 Task: Check the percentage active listings of pantry in the last 1 year.
Action: Mouse moved to (823, 199)
Screenshot: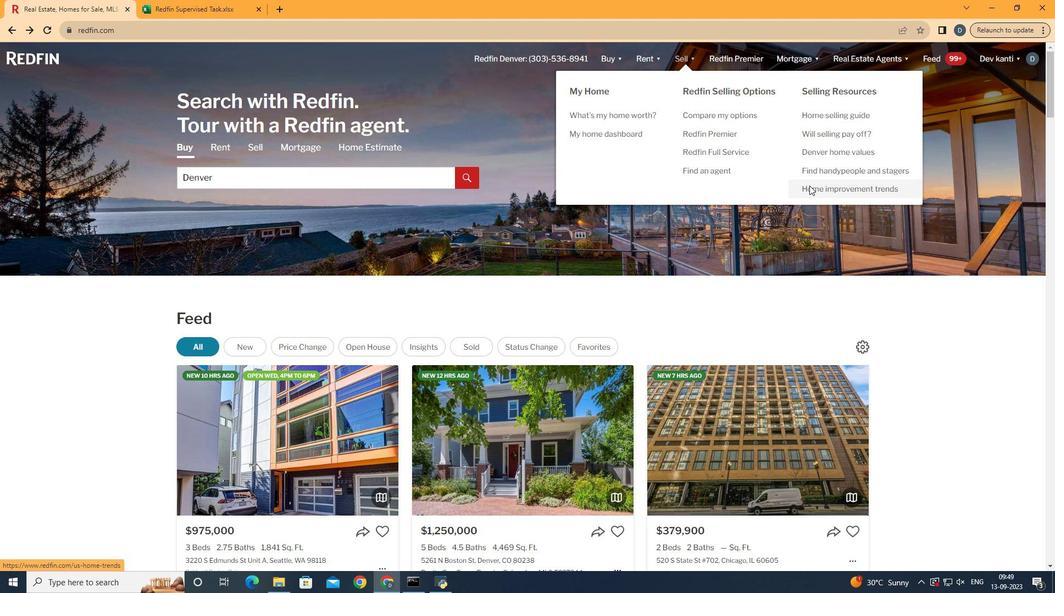 
Action: Mouse pressed left at (823, 199)
Screenshot: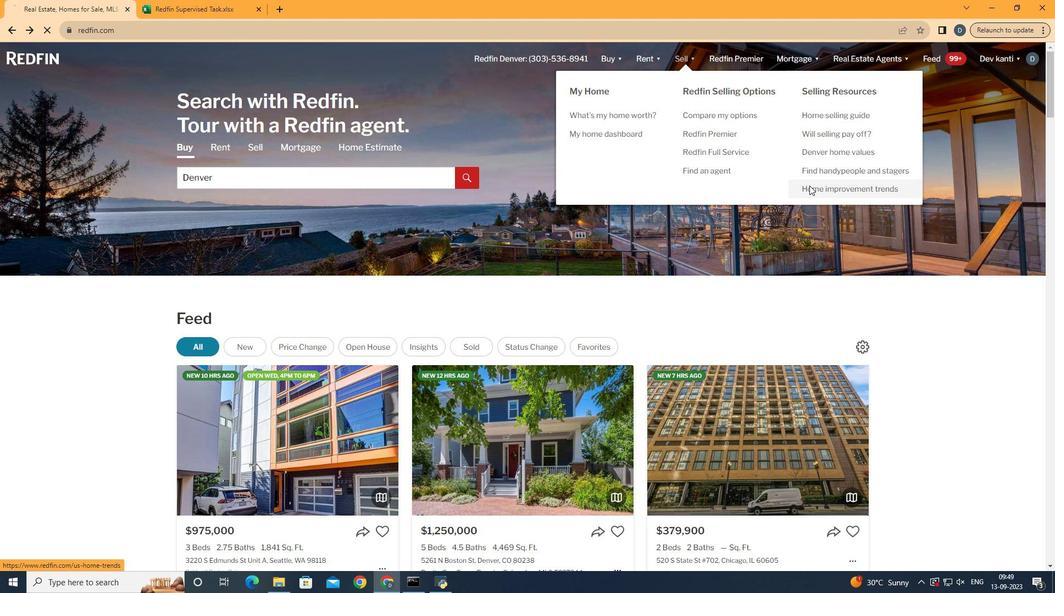 
Action: Mouse moved to (277, 224)
Screenshot: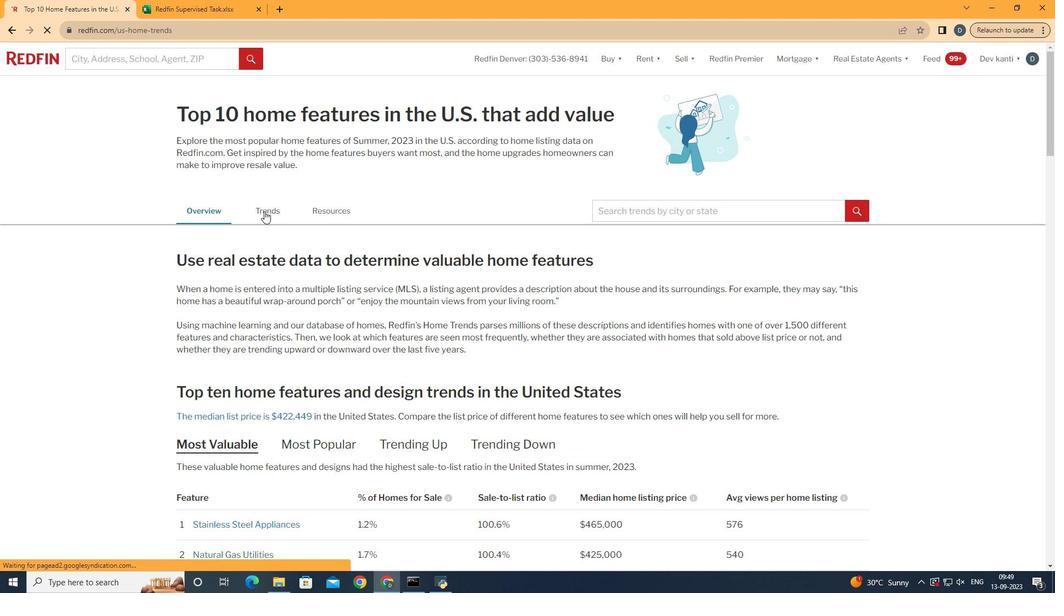 
Action: Mouse pressed left at (277, 224)
Screenshot: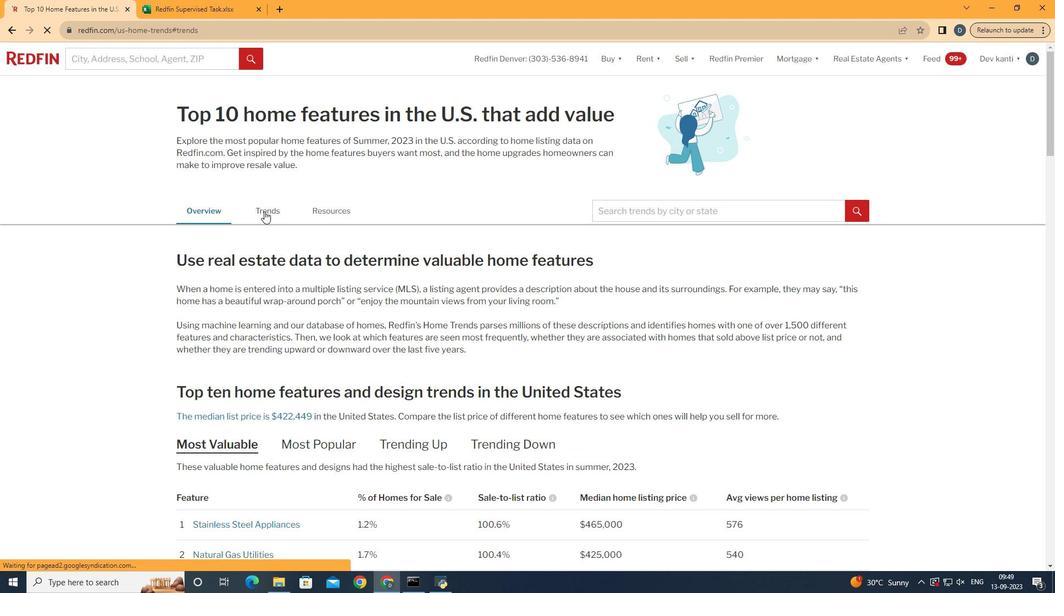 
Action: Mouse moved to (422, 322)
Screenshot: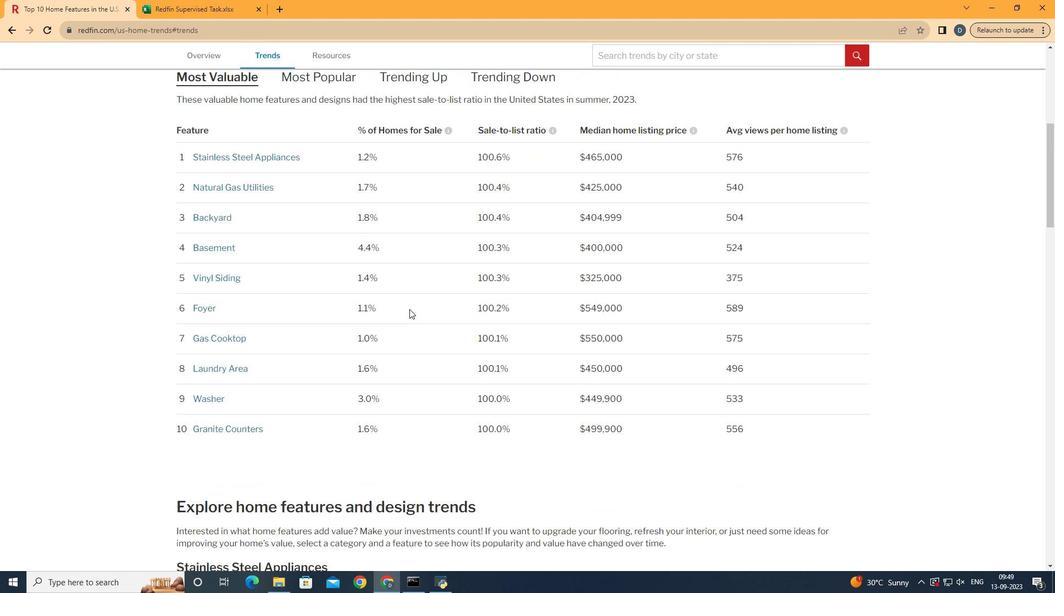 
Action: Mouse scrolled (422, 322) with delta (0, 0)
Screenshot: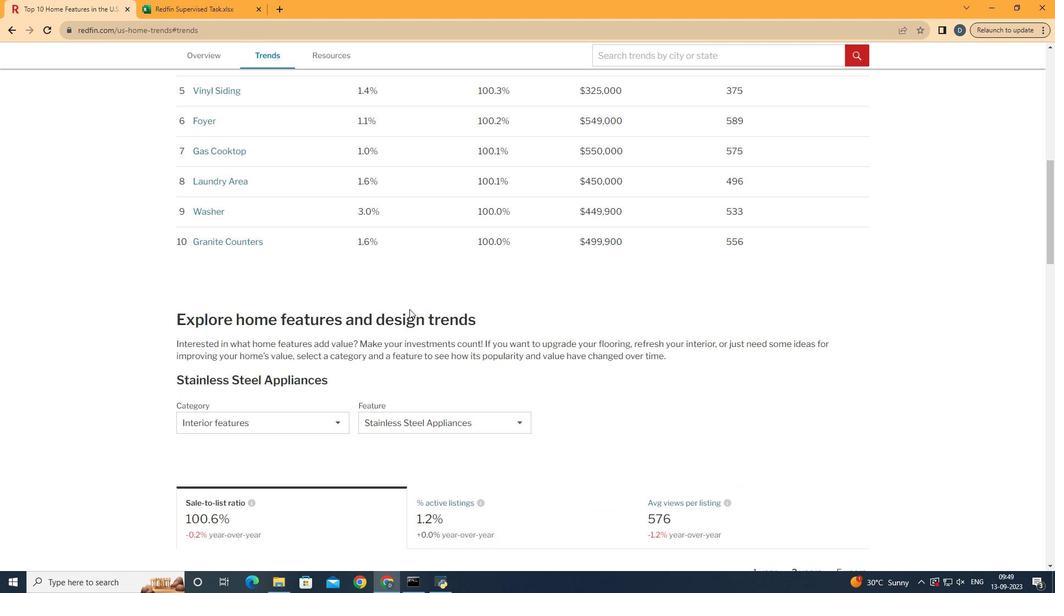
Action: Mouse scrolled (422, 322) with delta (0, 0)
Screenshot: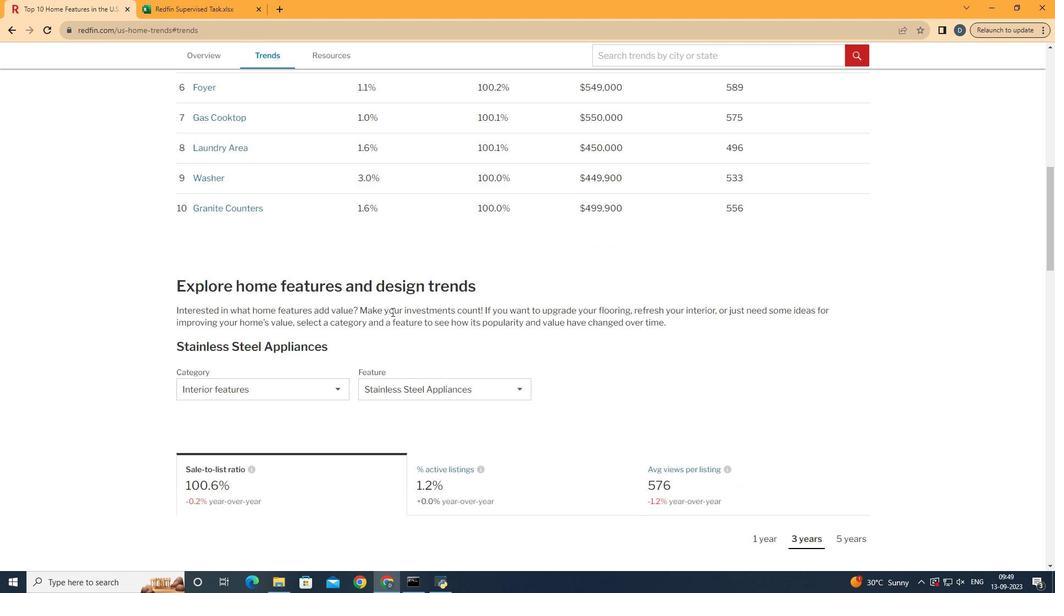 
Action: Mouse scrolled (422, 322) with delta (0, 0)
Screenshot: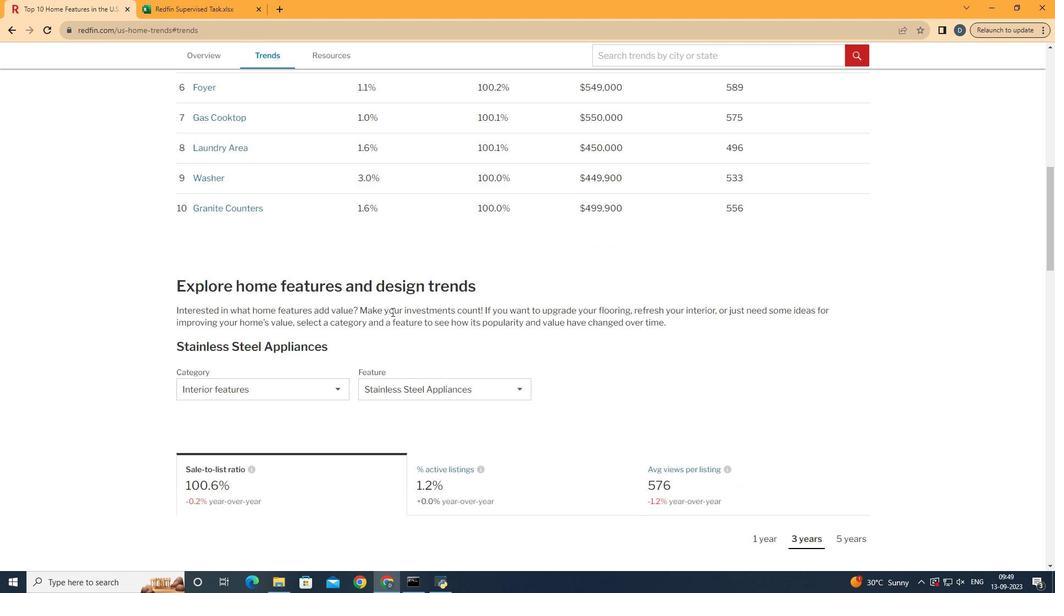 
Action: Mouse scrolled (422, 322) with delta (0, 0)
Screenshot: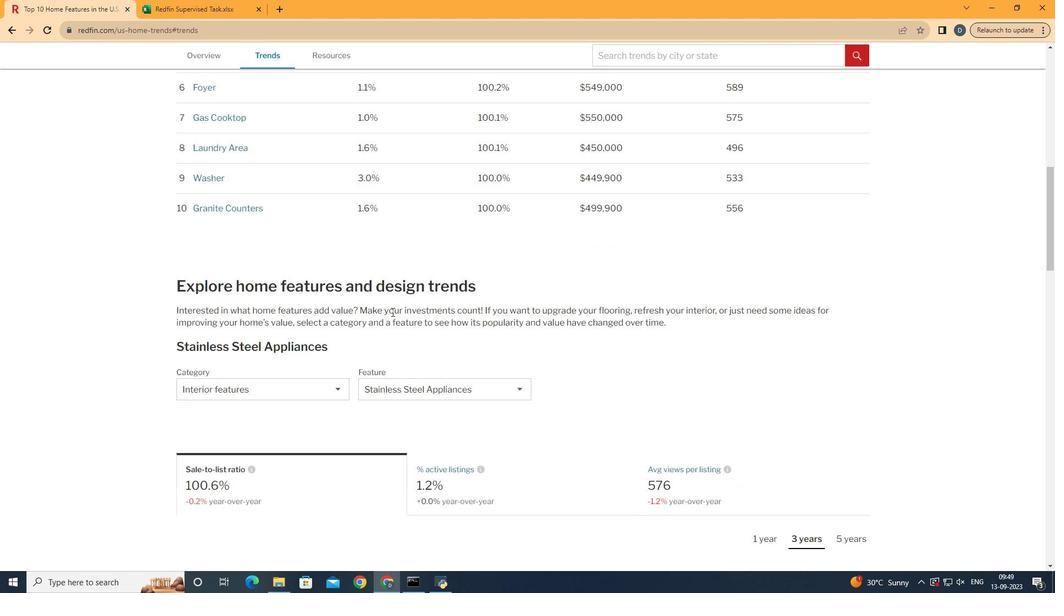 
Action: Mouse scrolled (422, 322) with delta (0, 0)
Screenshot: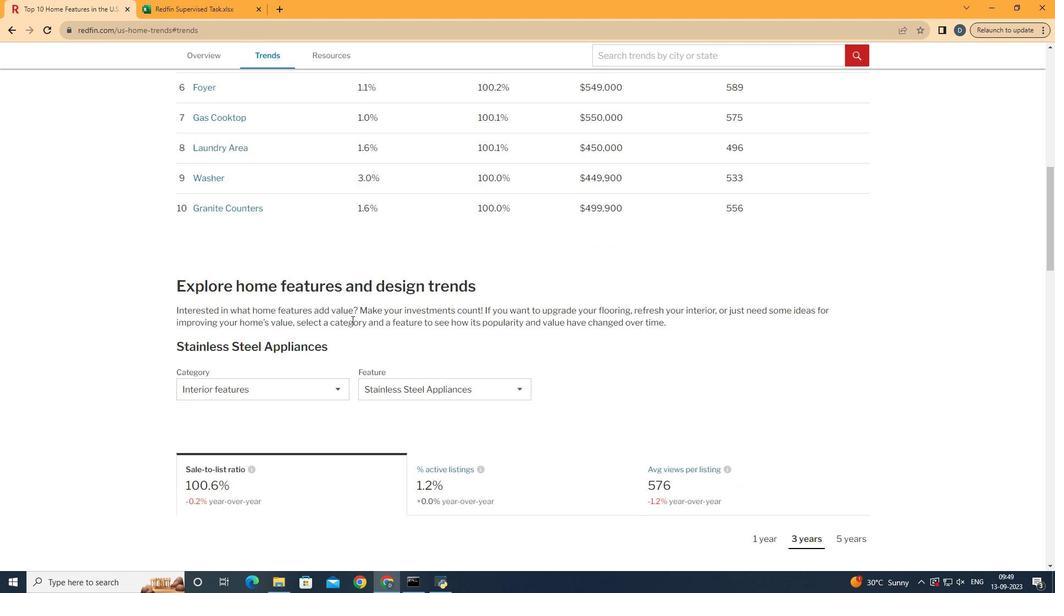 
Action: Mouse moved to (277, 400)
Screenshot: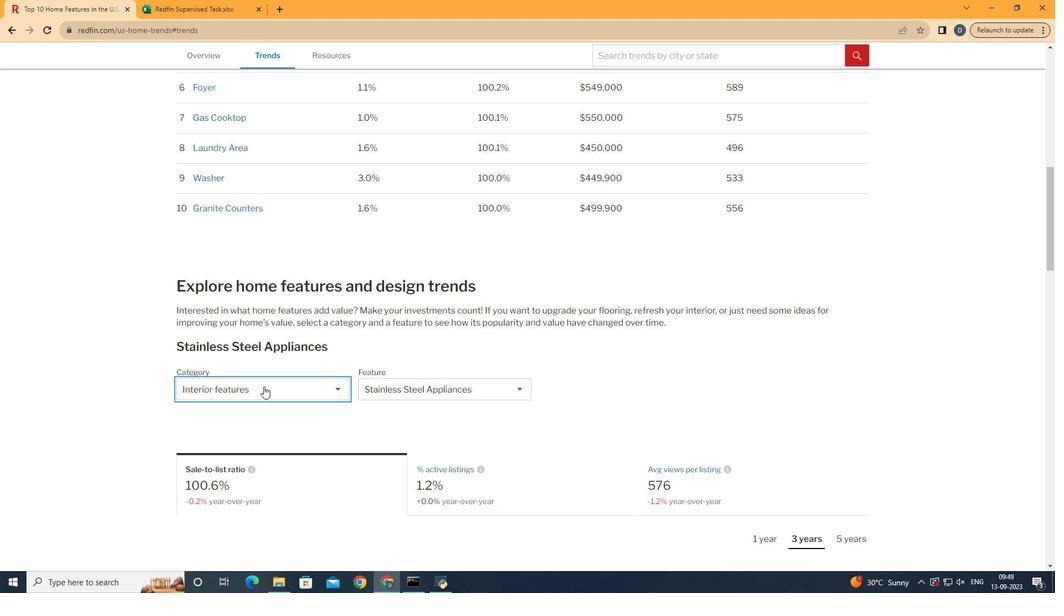 
Action: Mouse pressed left at (277, 400)
Screenshot: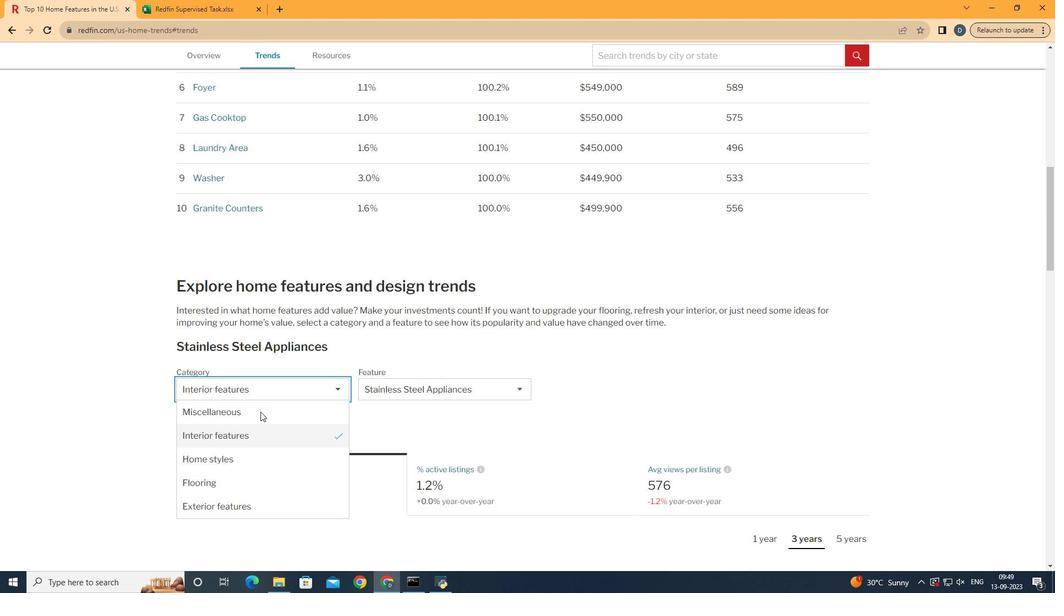 
Action: Mouse moved to (275, 447)
Screenshot: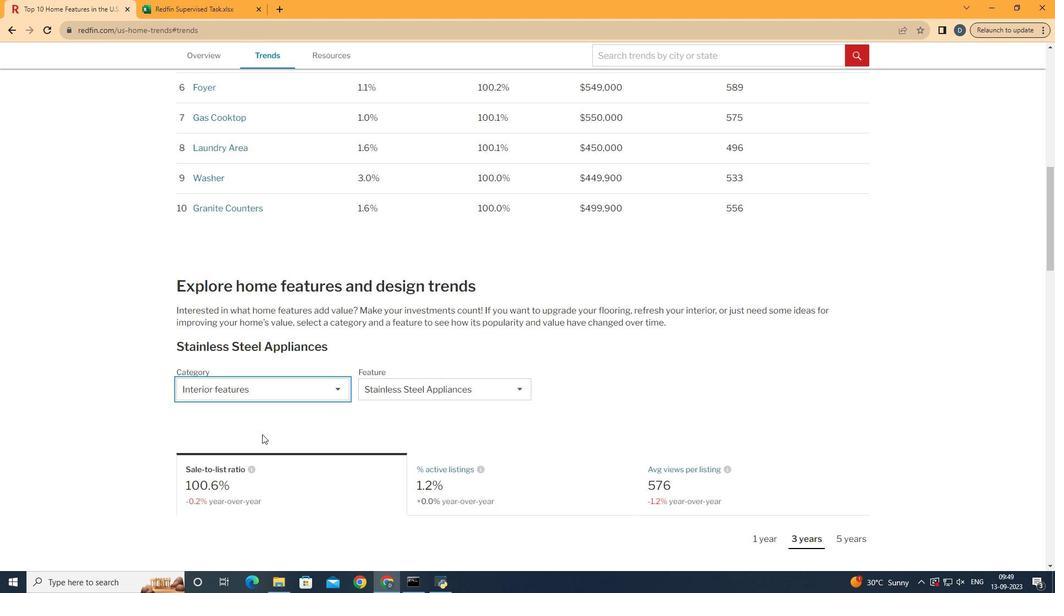
Action: Mouse pressed left at (275, 447)
Screenshot: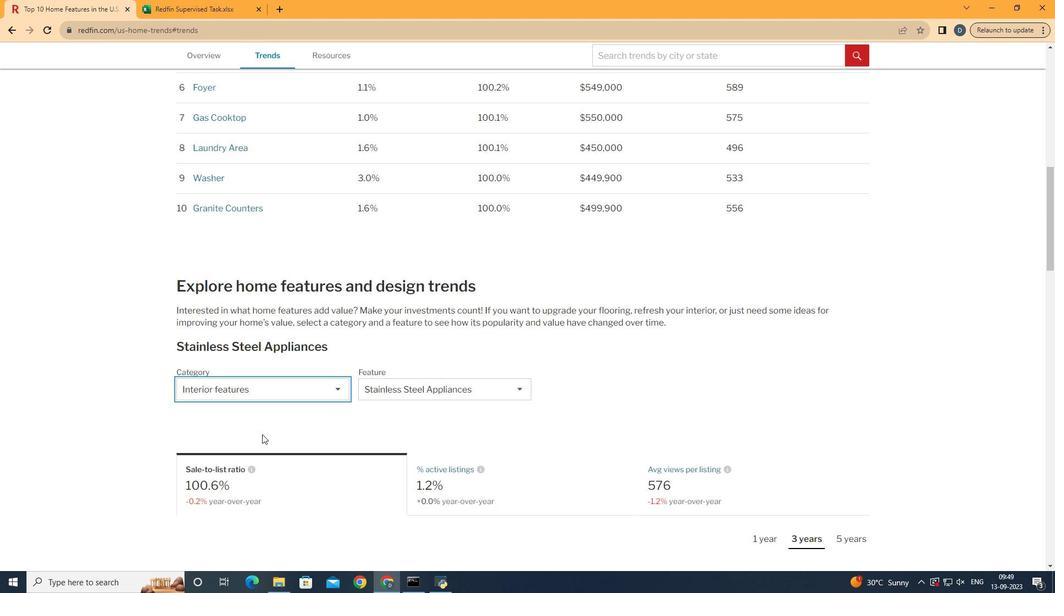 
Action: Mouse moved to (492, 413)
Screenshot: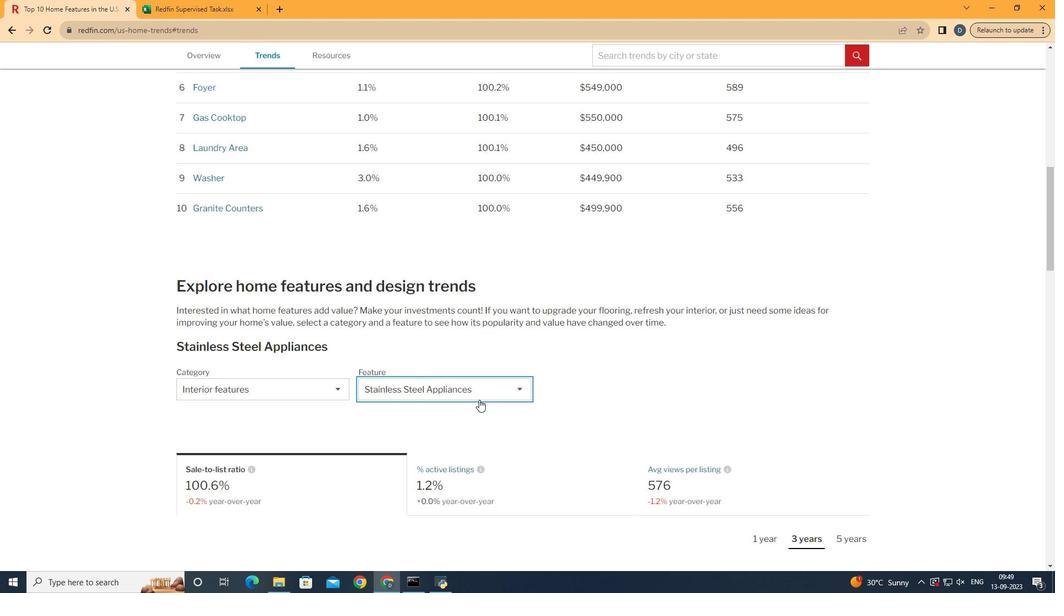 
Action: Mouse pressed left at (492, 413)
Screenshot: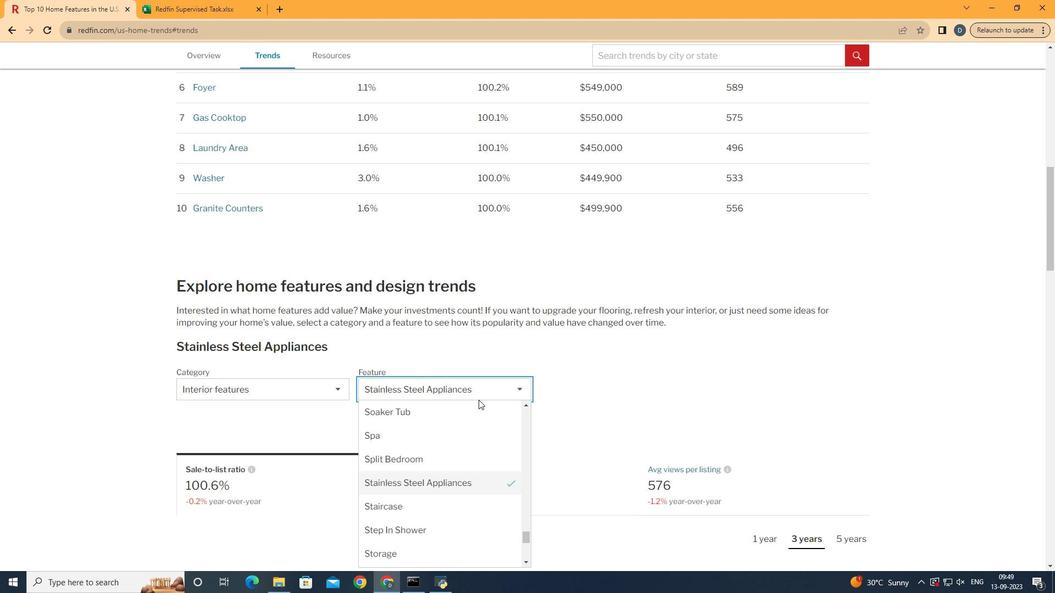 
Action: Mouse moved to (483, 500)
Screenshot: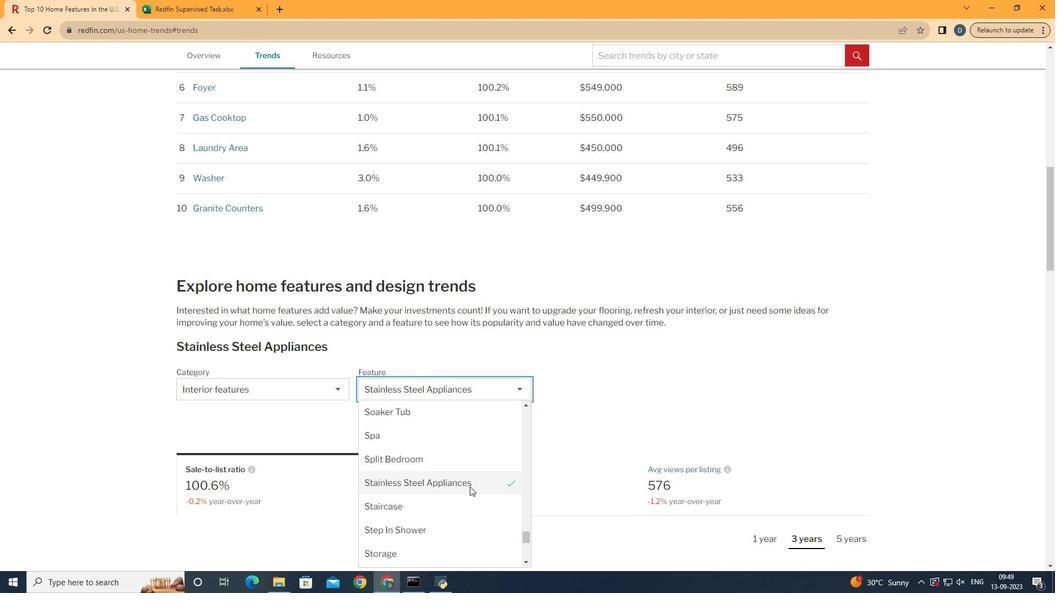 
Action: Mouse scrolled (483, 501) with delta (0, 0)
Screenshot: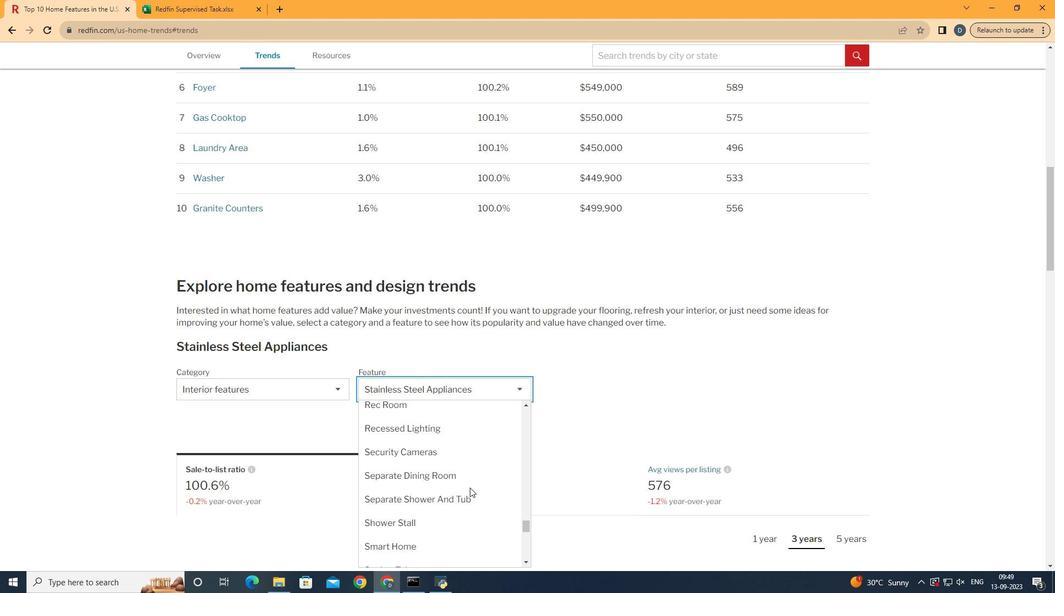 
Action: Mouse scrolled (483, 501) with delta (0, 0)
Screenshot: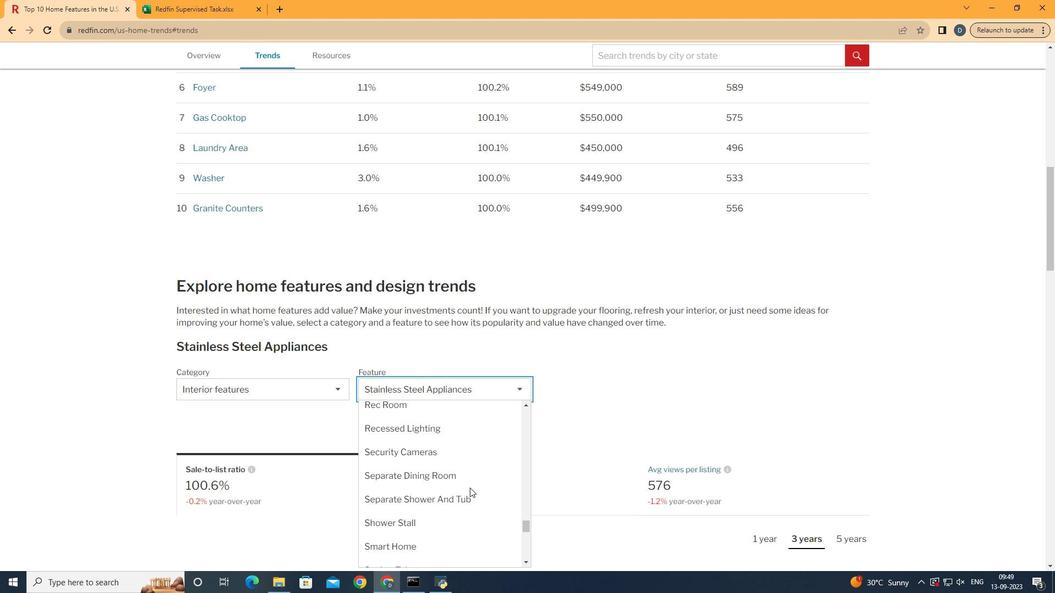 
Action: Mouse moved to (483, 501)
Screenshot: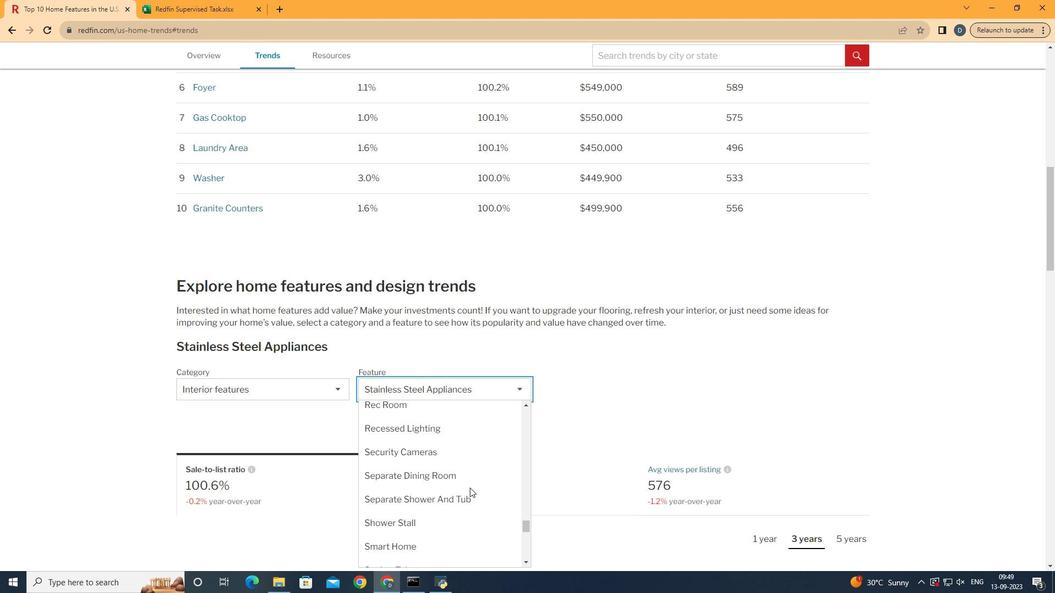 
Action: Mouse scrolled (483, 502) with delta (0, 0)
Screenshot: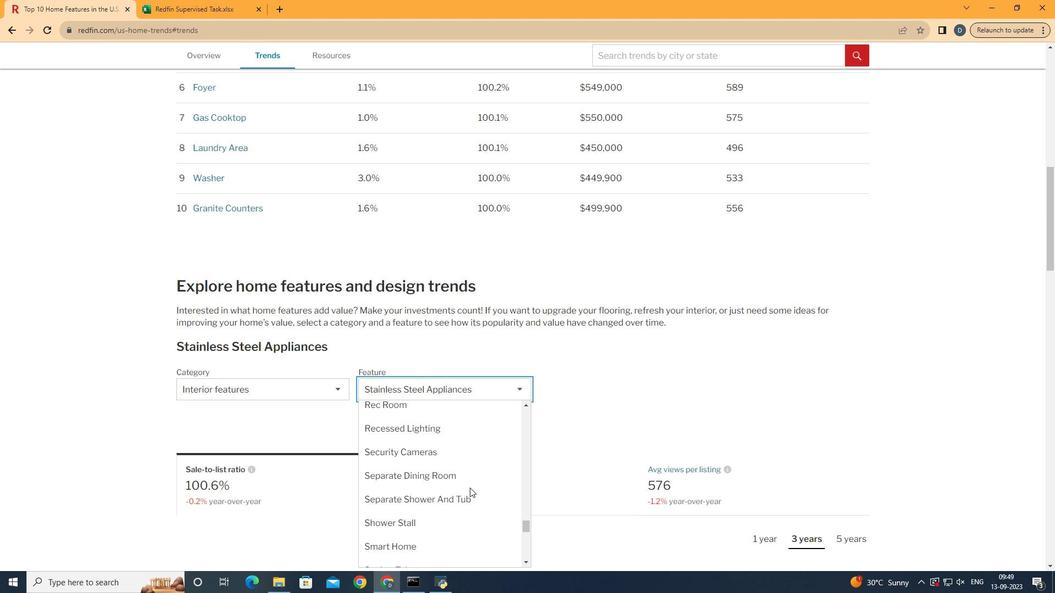 
Action: Mouse scrolled (483, 502) with delta (0, 0)
Screenshot: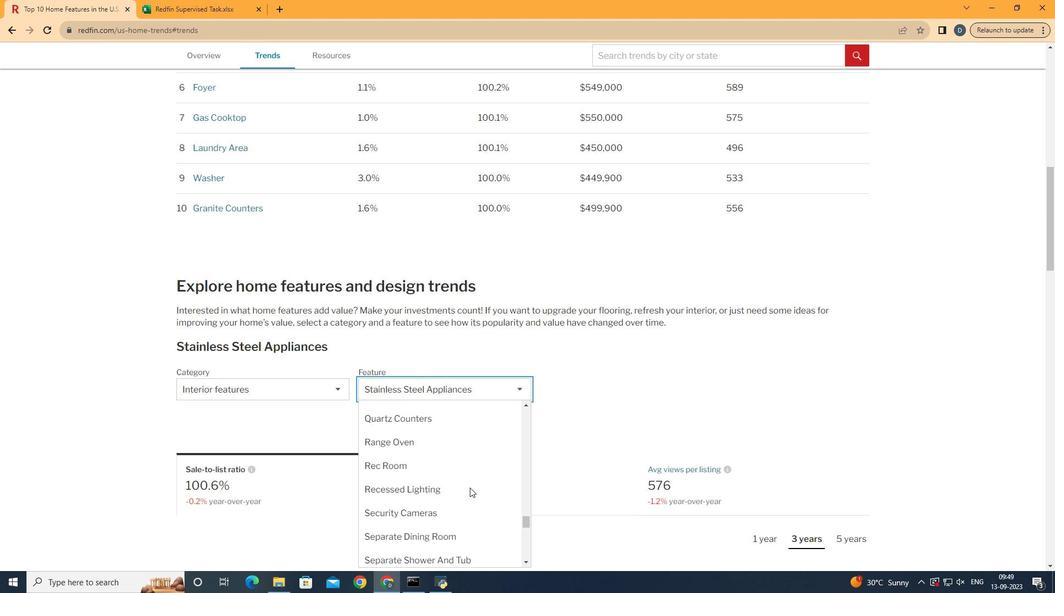 
Action: Mouse moved to (476, 458)
Screenshot: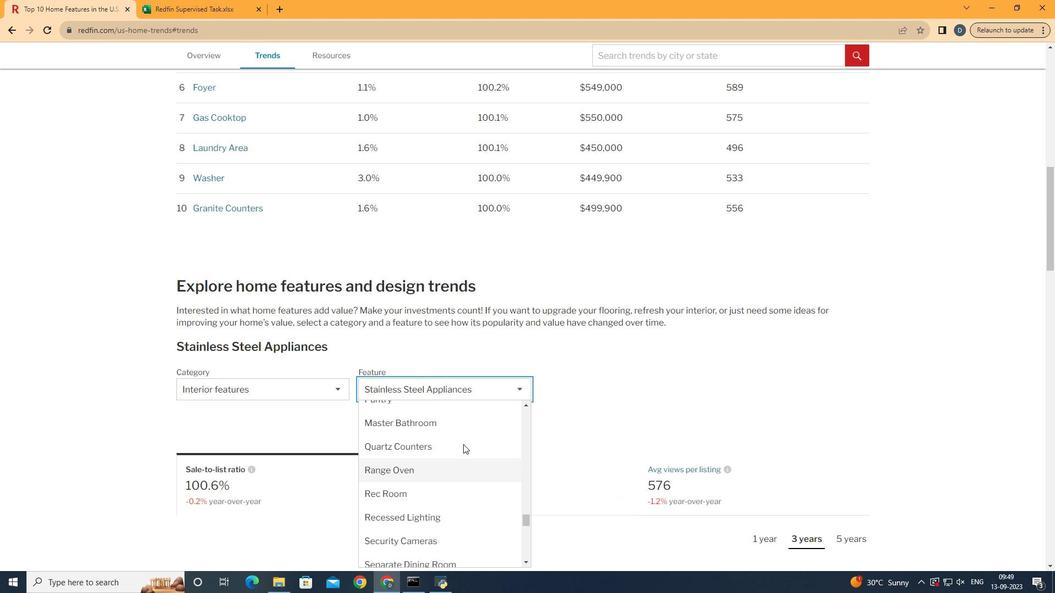 
Action: Mouse scrolled (476, 458) with delta (0, 0)
Screenshot: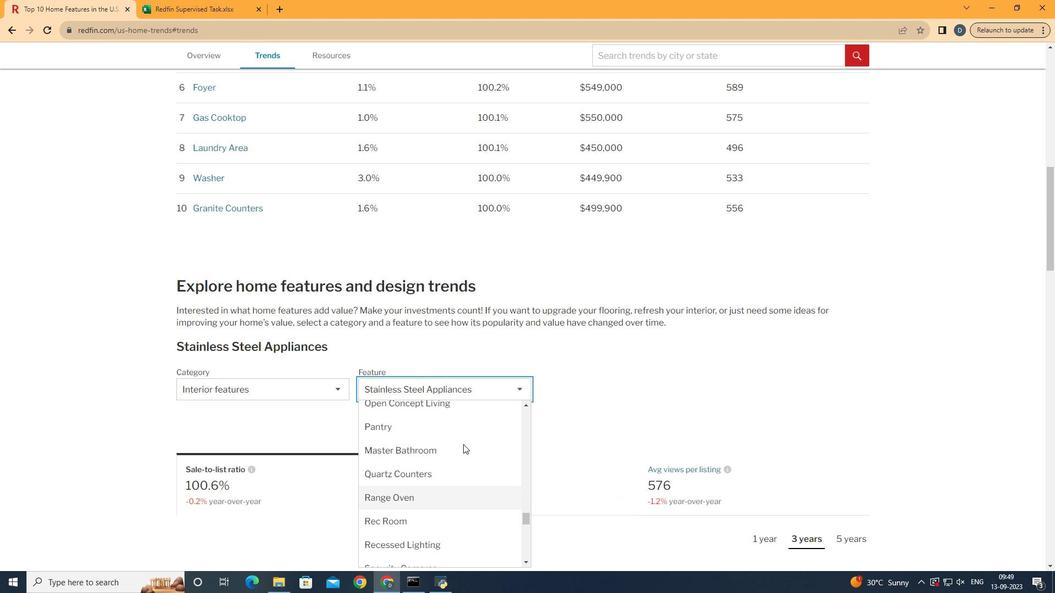 
Action: Mouse moved to (492, 438)
Screenshot: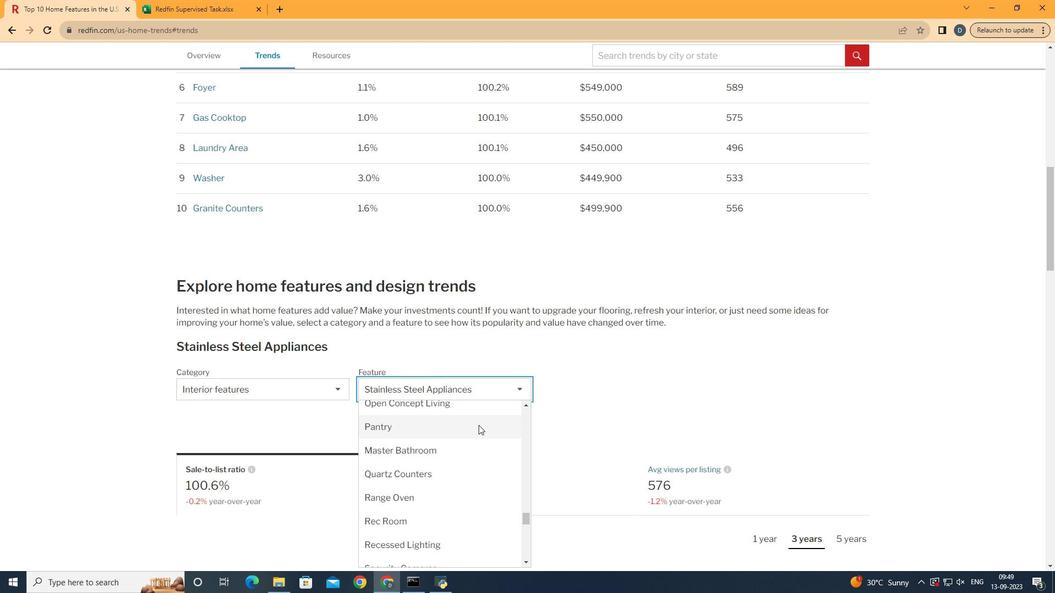 
Action: Mouse pressed left at (492, 438)
Screenshot: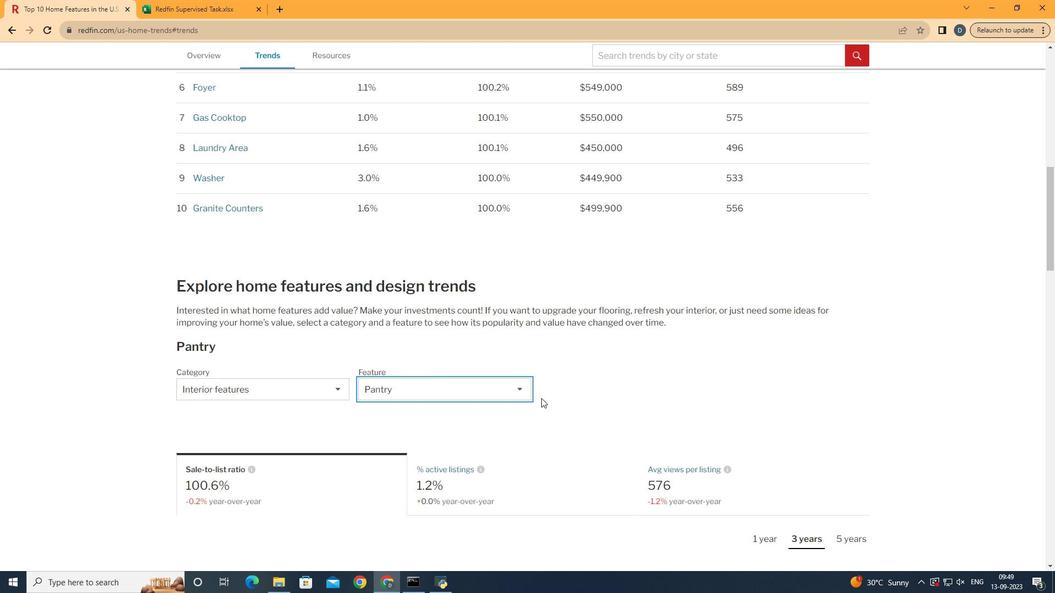 
Action: Mouse moved to (643, 374)
Screenshot: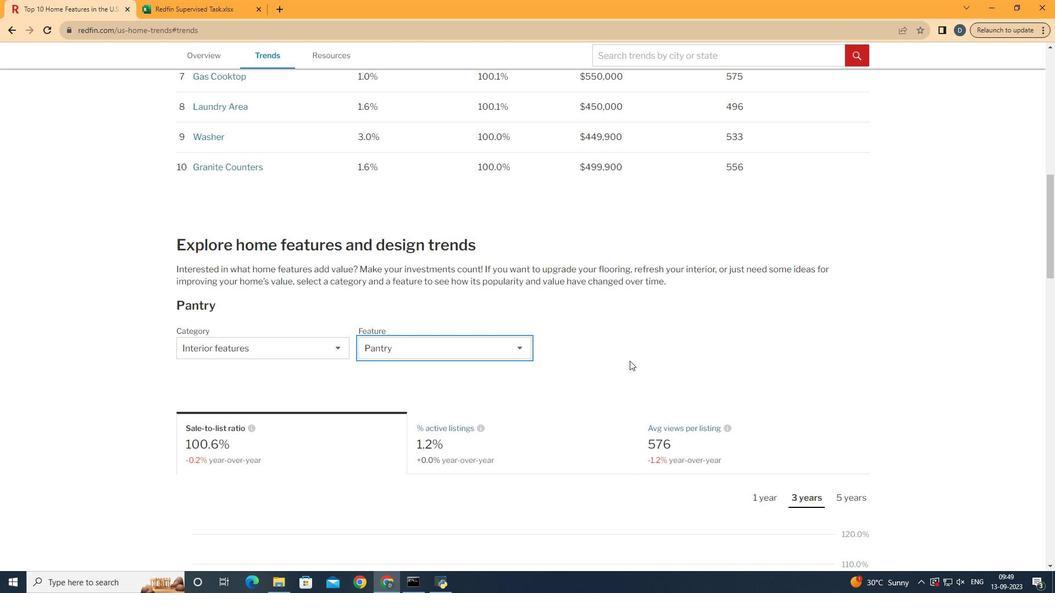 
Action: Mouse scrolled (643, 373) with delta (0, 0)
Screenshot: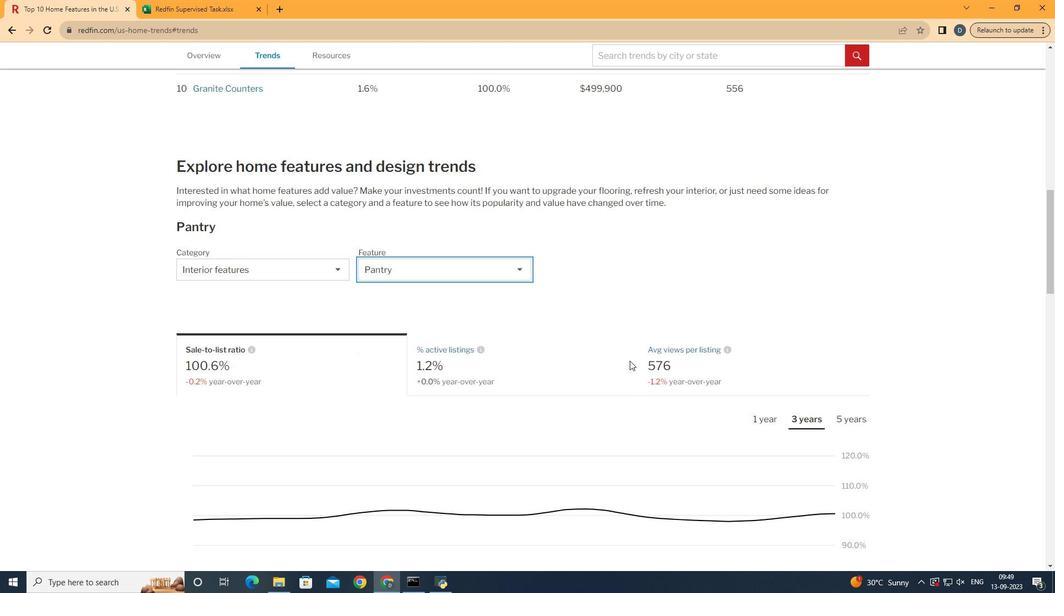 
Action: Mouse scrolled (643, 373) with delta (0, 0)
Screenshot: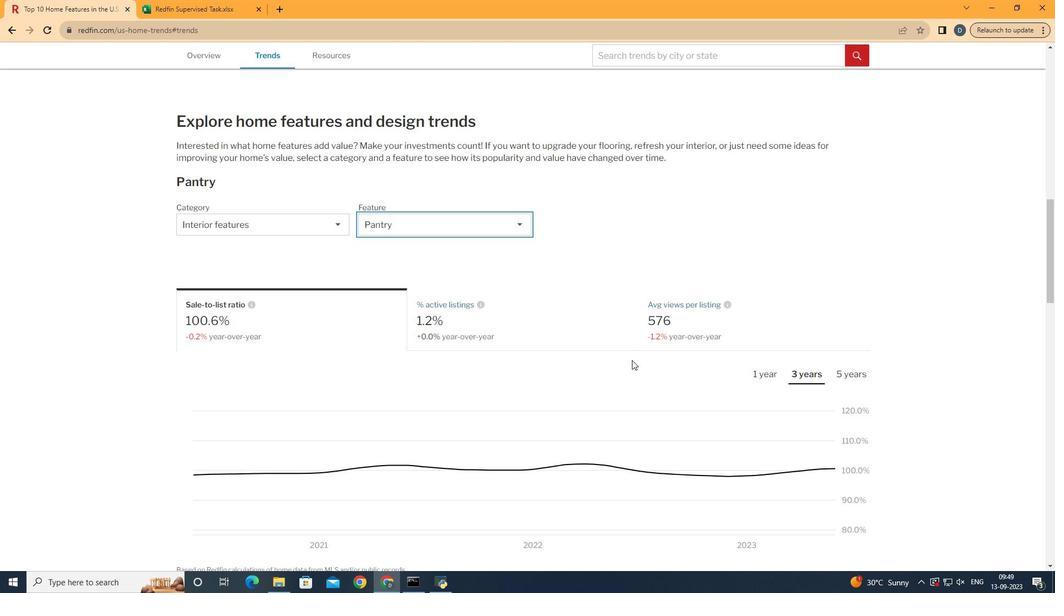 
Action: Mouse scrolled (643, 373) with delta (0, 0)
Screenshot: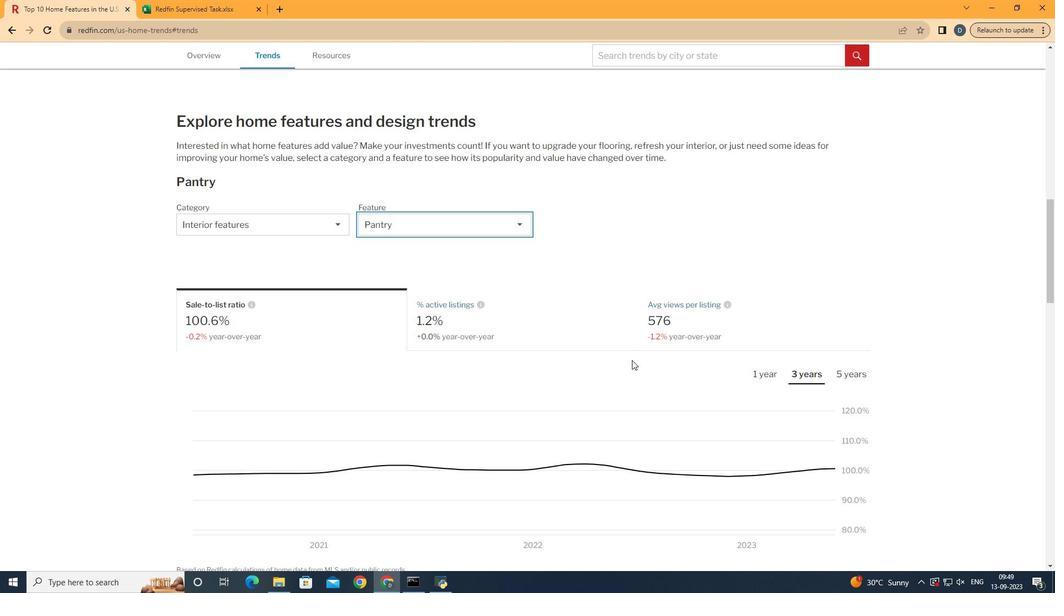 
Action: Mouse moved to (568, 341)
Screenshot: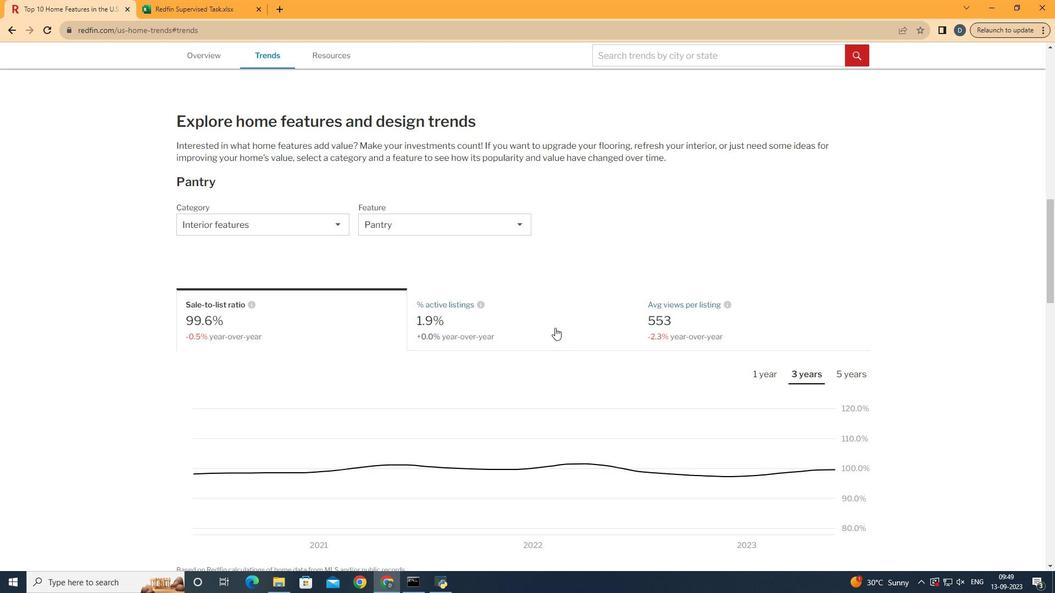 
Action: Mouse pressed left at (568, 341)
Screenshot: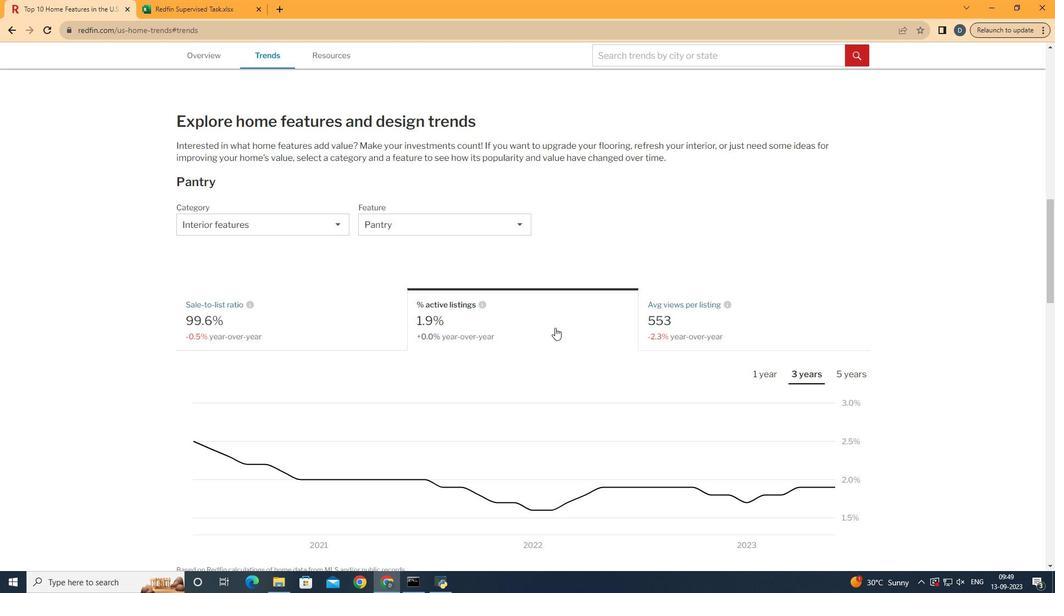 
Action: Mouse moved to (776, 386)
Screenshot: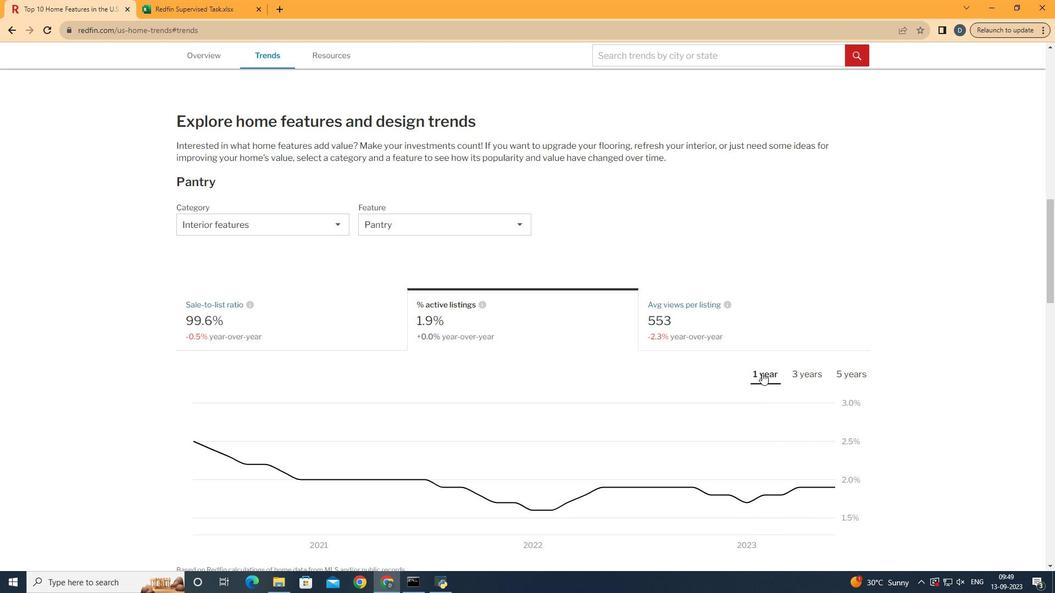 
Action: Mouse pressed left at (776, 386)
Screenshot: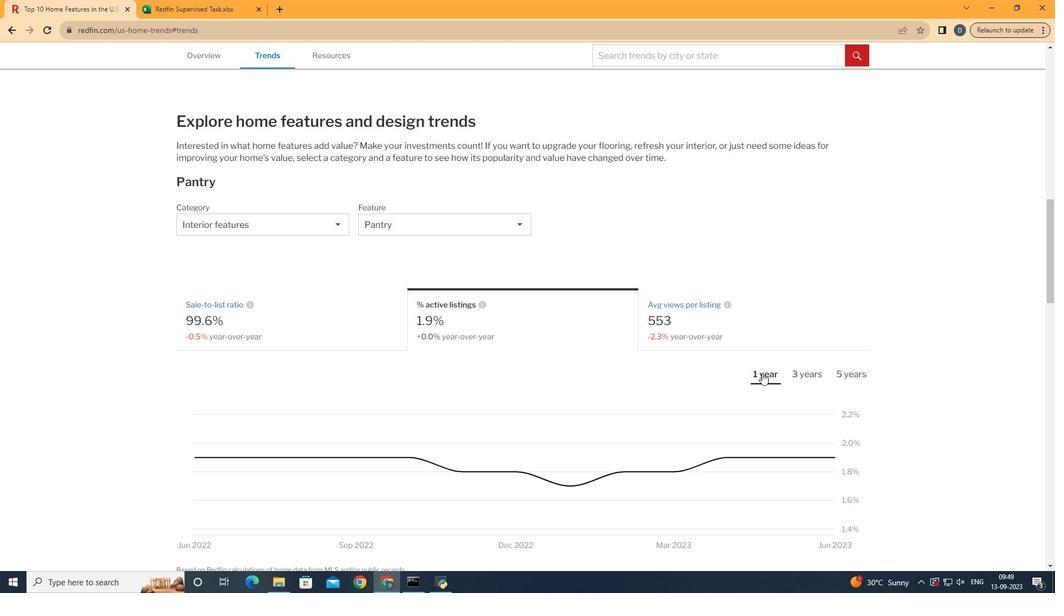 
Action: Mouse scrolled (776, 386) with delta (0, 0)
Screenshot: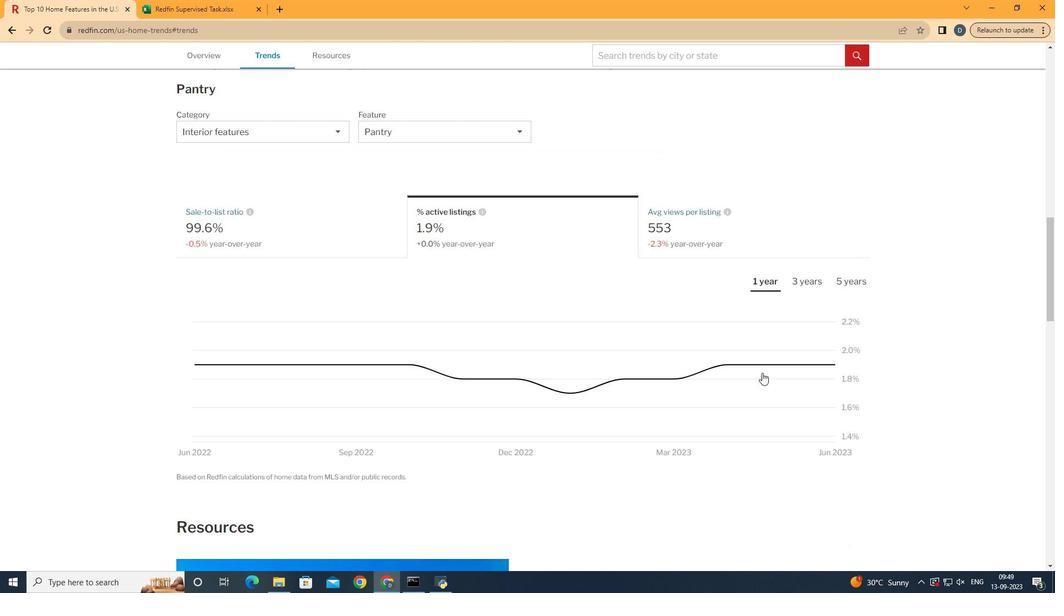 
Action: Mouse scrolled (776, 386) with delta (0, 0)
Screenshot: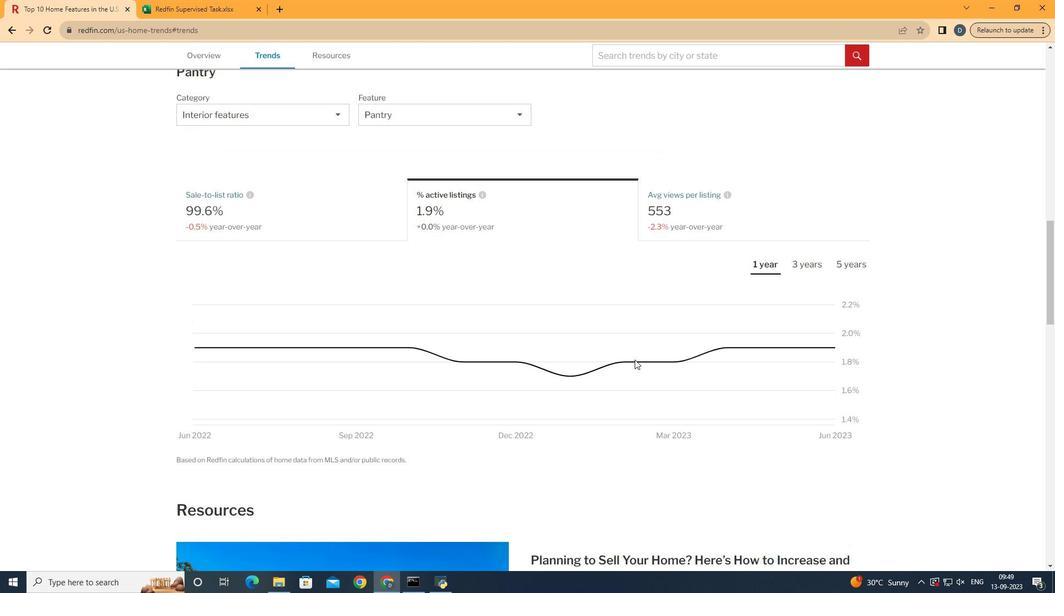 
Action: Mouse moved to (857, 380)
Screenshot: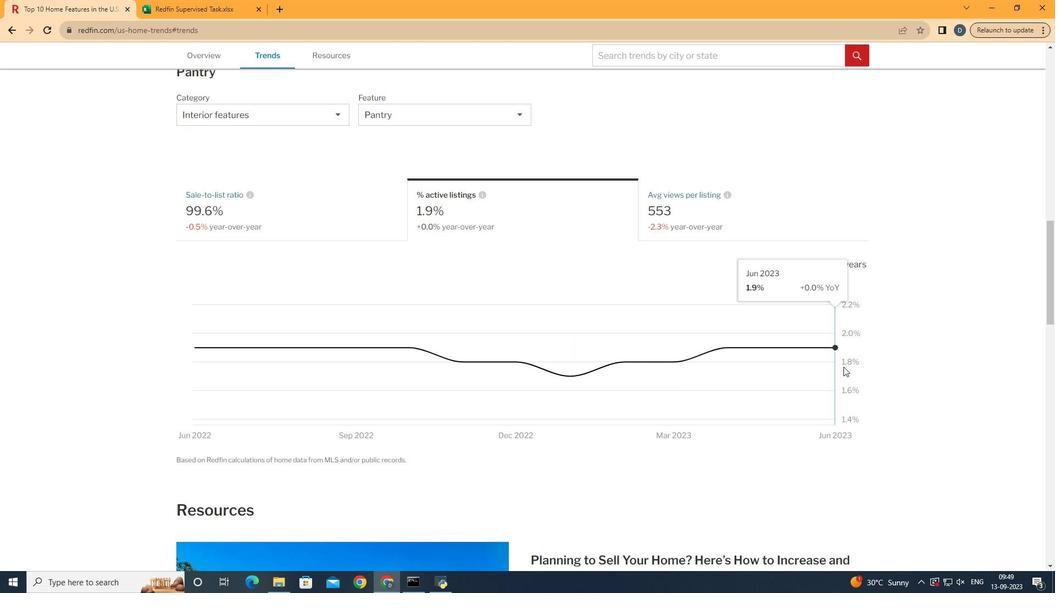 
